 Task: Create a sub task Gather and Analyse Requirements for the task  Implement a new cloud-based supply chain analytics system for a company in the project BlueLine , assign it to team member softage.5@softage.net and update the status of the sub task to  At Risk , set the priority of the sub task to Medium
Action: Mouse moved to (145, 218)
Screenshot: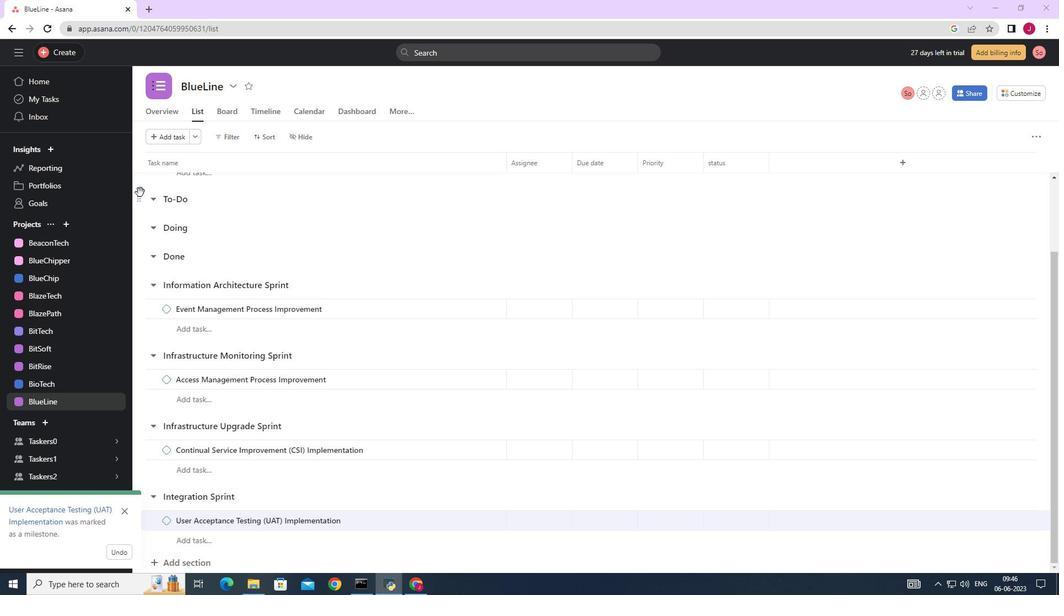 
Action: Mouse scrolled (145, 218) with delta (0, 0)
Screenshot: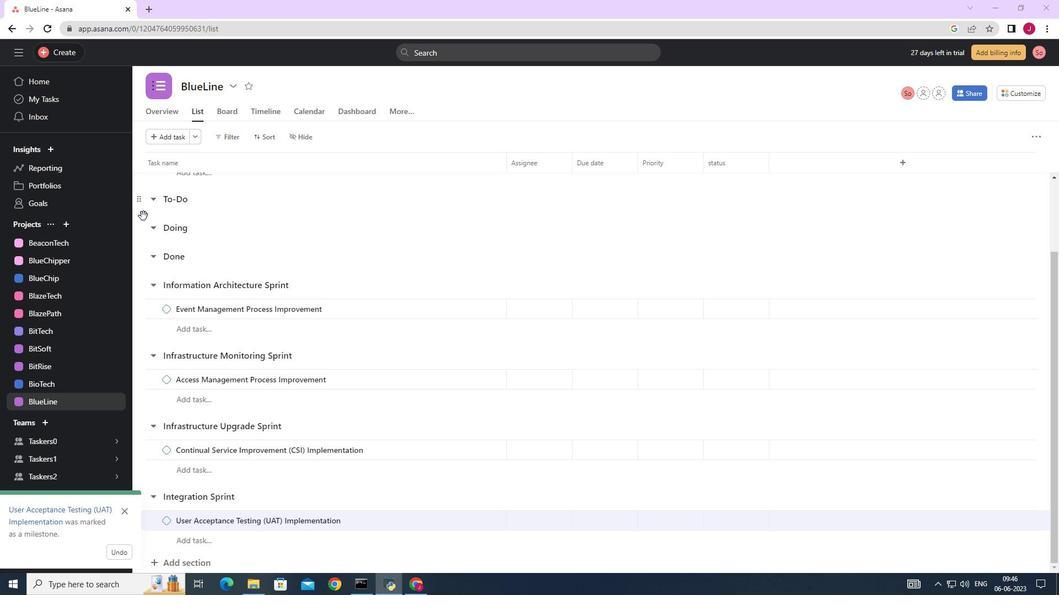 
Action: Mouse moved to (145, 218)
Screenshot: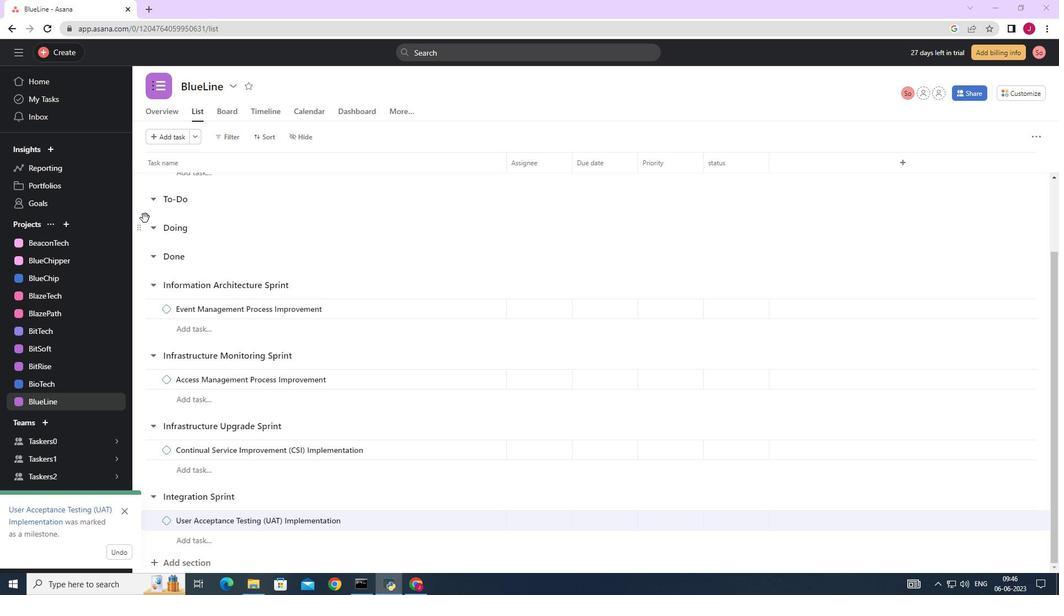 
Action: Mouse scrolled (145, 218) with delta (0, 0)
Screenshot: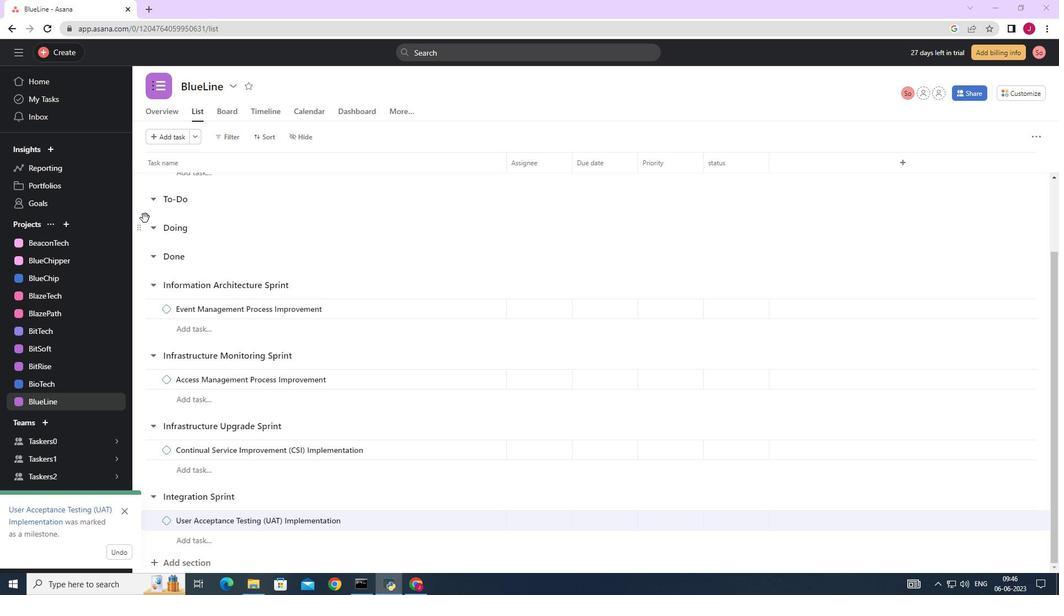 
Action: Mouse moved to (141, 216)
Screenshot: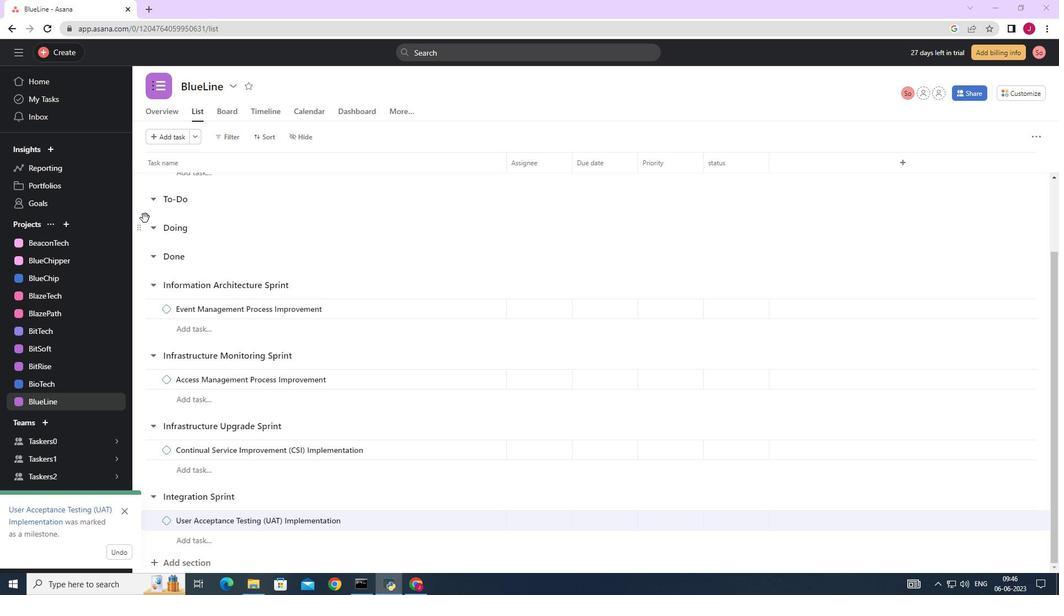 
Action: Mouse scrolled (145, 218) with delta (0, 0)
Screenshot: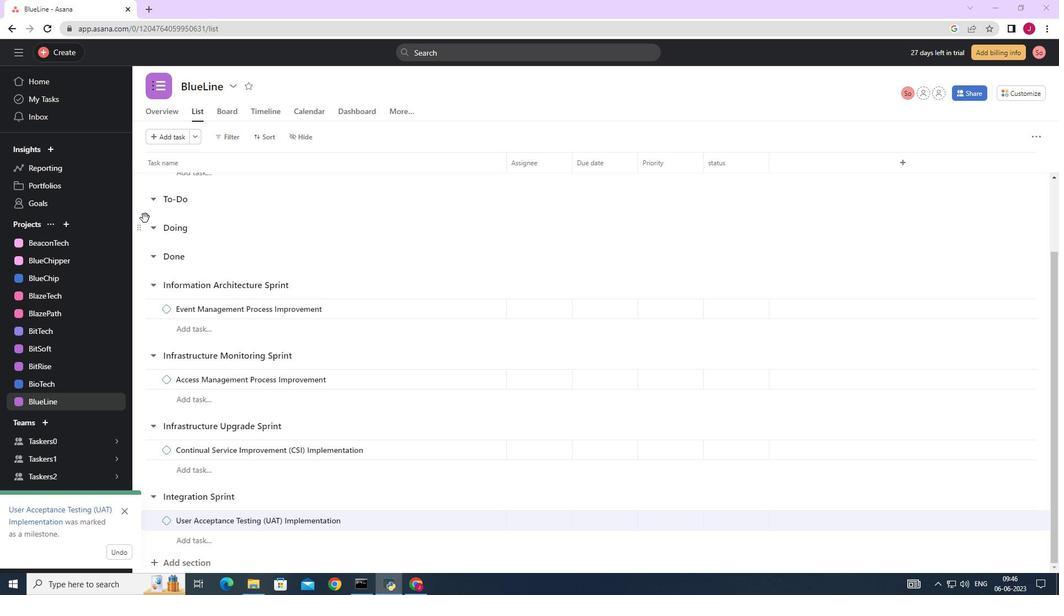 
Action: Mouse moved to (460, 248)
Screenshot: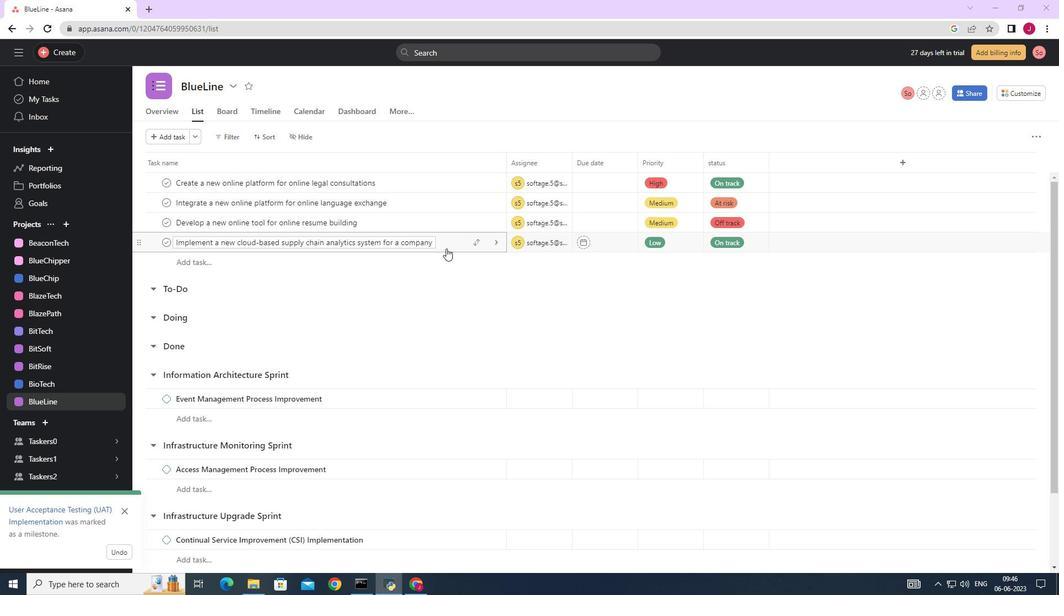 
Action: Mouse pressed left at (460, 248)
Screenshot: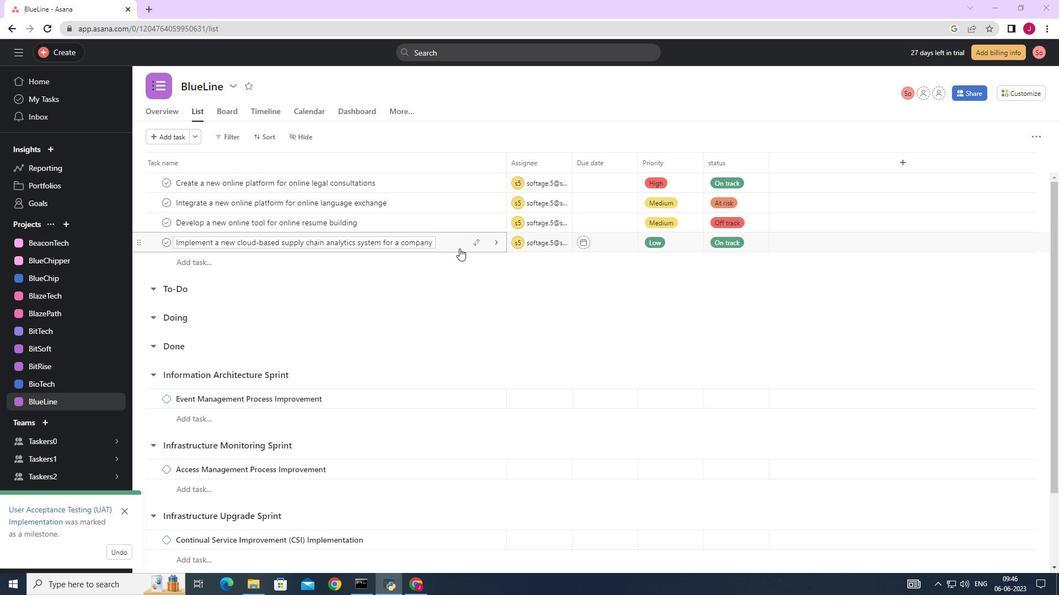 
Action: Mouse moved to (807, 299)
Screenshot: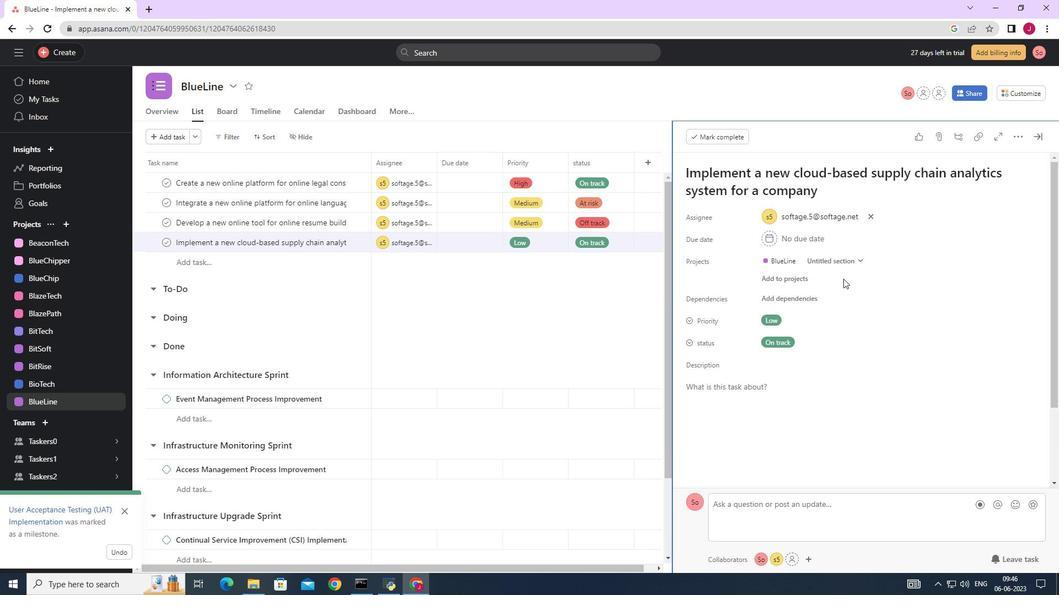 
Action: Mouse scrolled (807, 298) with delta (0, 0)
Screenshot: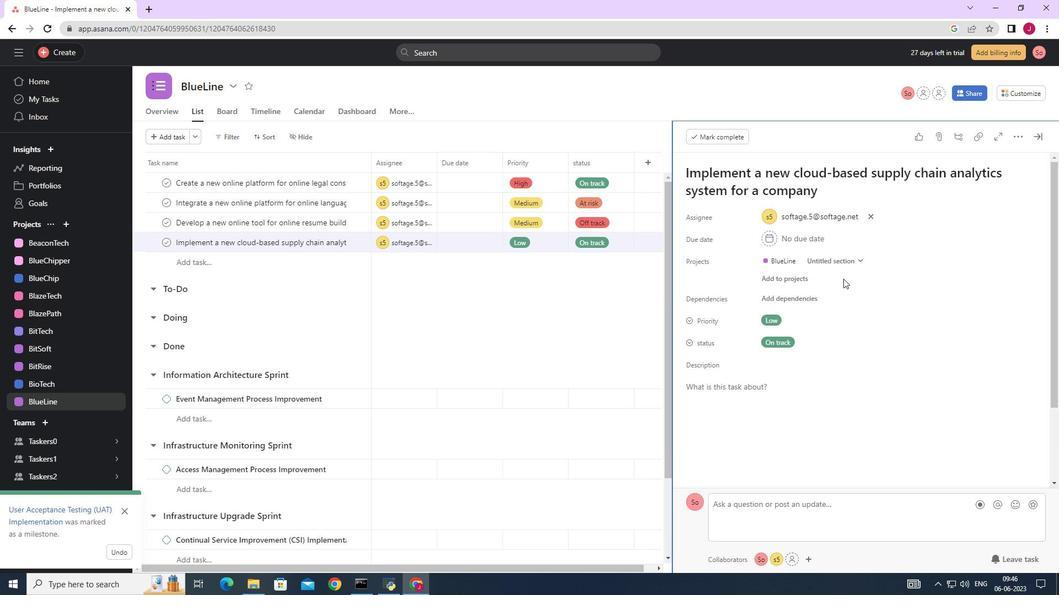 
Action: Mouse scrolled (807, 298) with delta (0, 0)
Screenshot: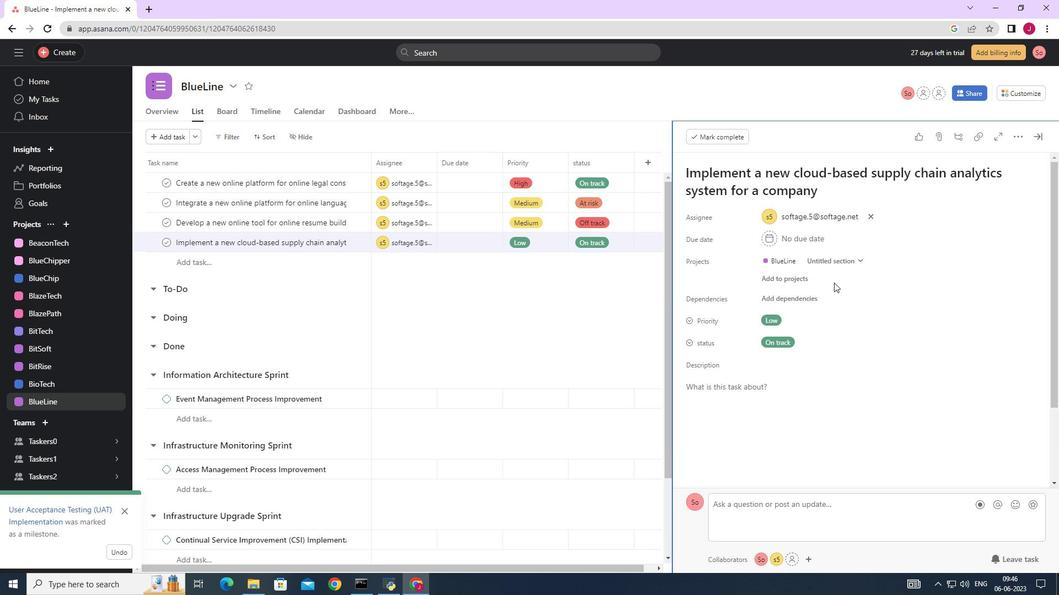 
Action: Mouse scrolled (807, 298) with delta (0, 0)
Screenshot: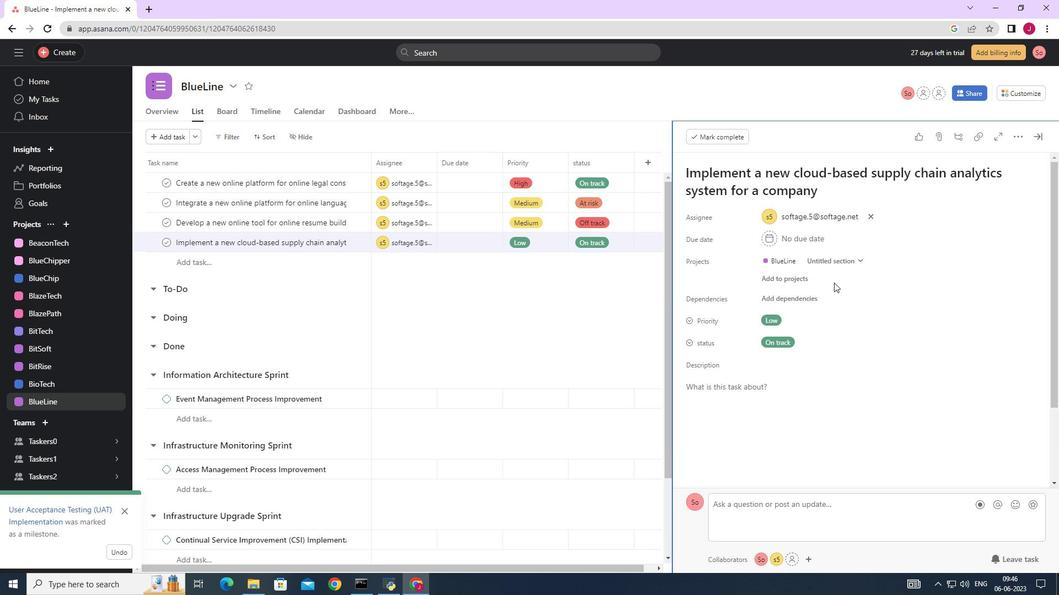
Action: Mouse scrolled (807, 298) with delta (0, 0)
Screenshot: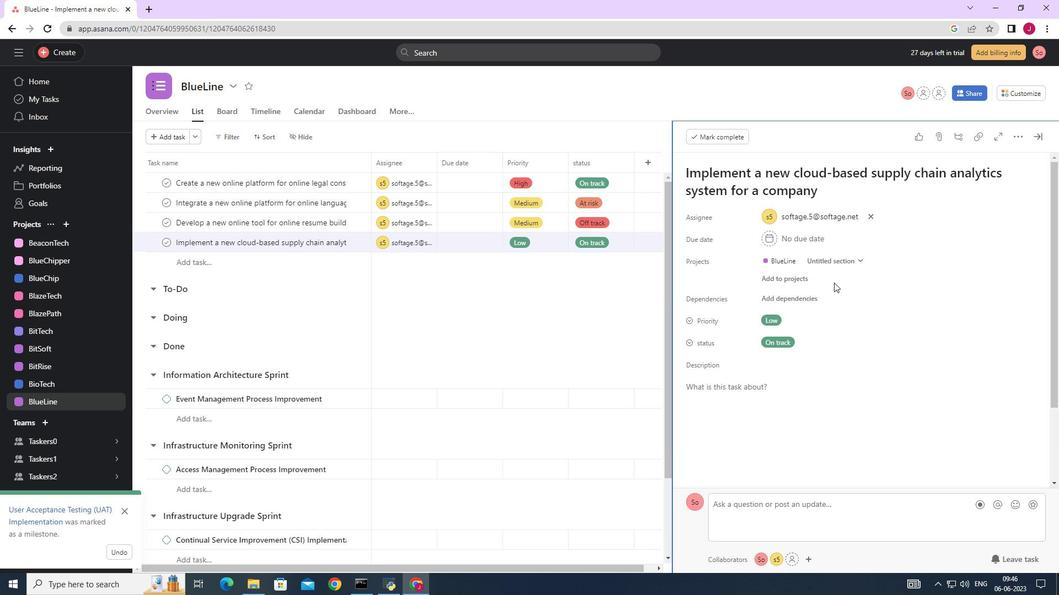 
Action: Mouse scrolled (807, 298) with delta (0, 0)
Screenshot: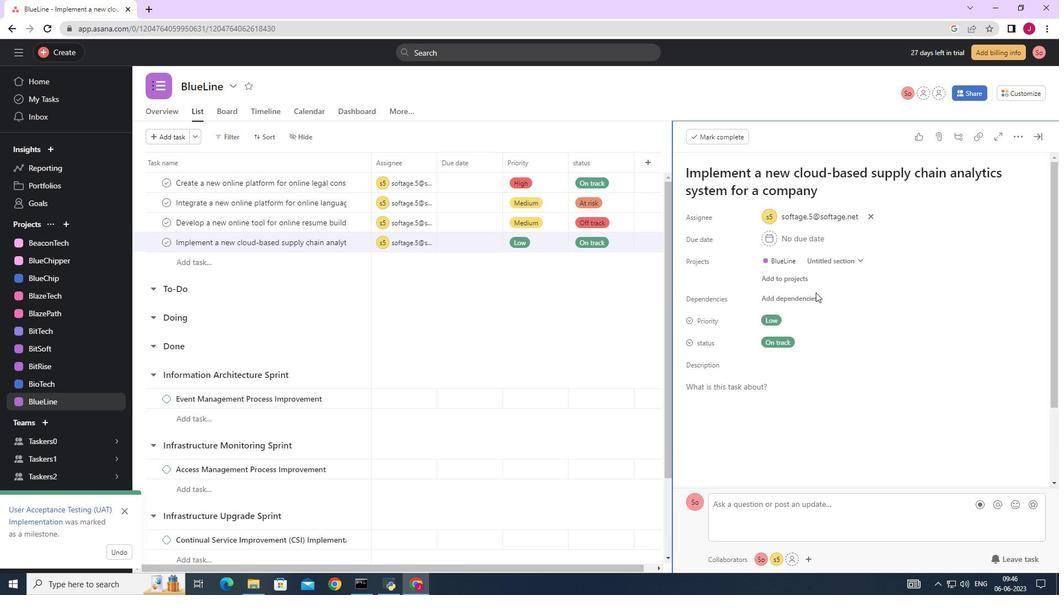 
Action: Mouse moved to (729, 399)
Screenshot: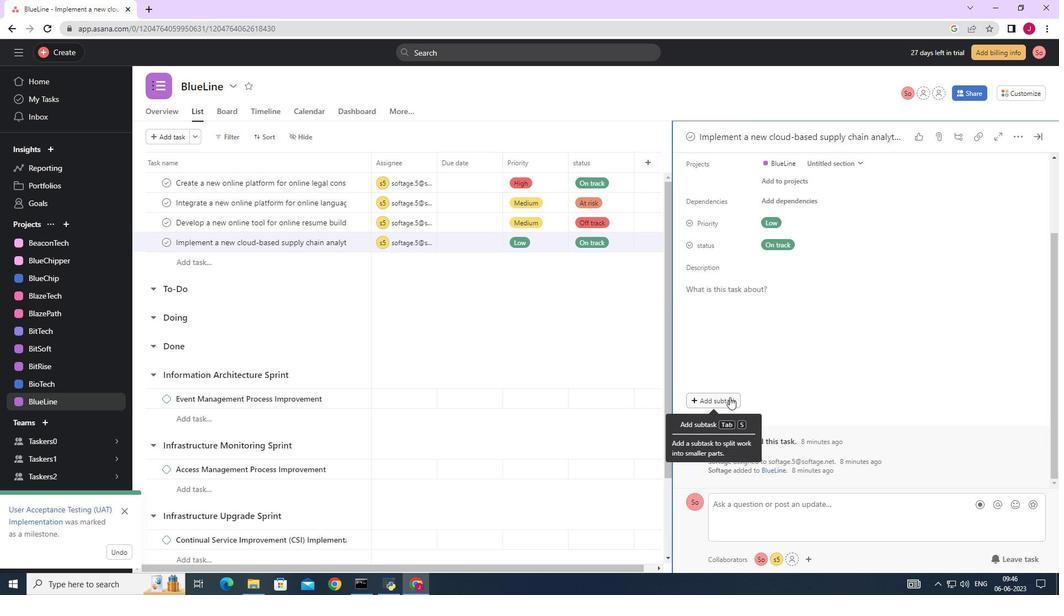 
Action: Mouse pressed left at (729, 399)
Screenshot: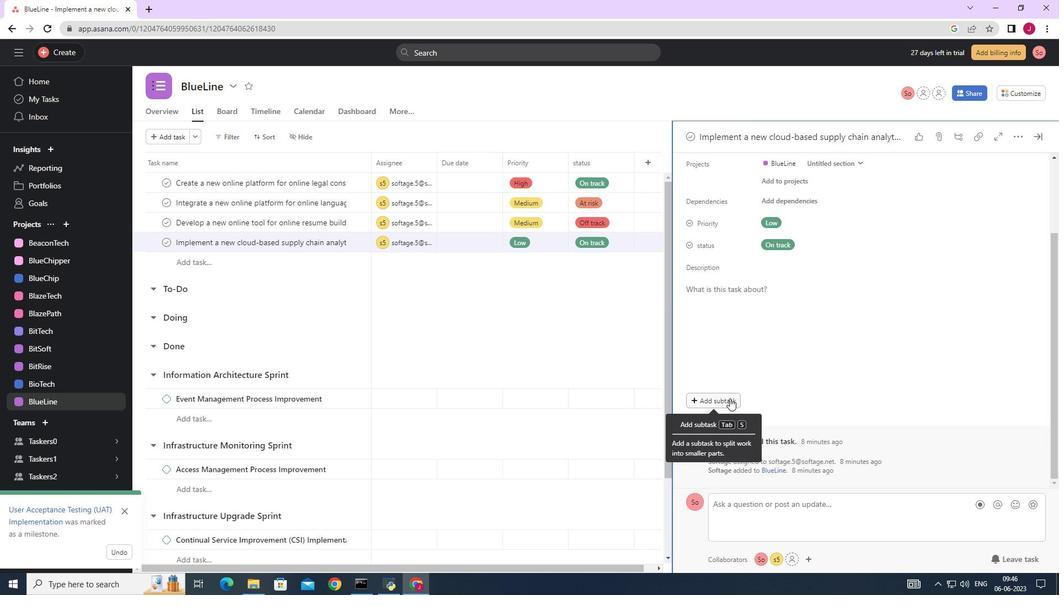 
Action: Key pressed <Key.caps_lock>G<Key.caps_lock>ather<Key.space>and<Key.space><Key.caps_lock>A<Key.caps_lock>nalyse<Key.space><Key.caps_lock>R<Key.caps_lock>equirements
Screenshot: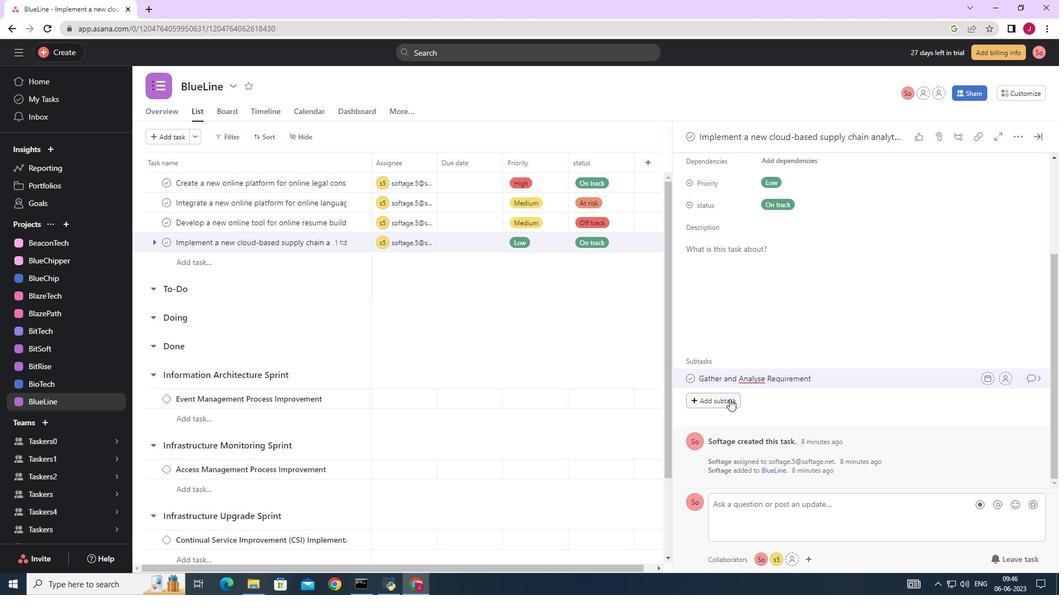 
Action: Mouse moved to (1008, 375)
Screenshot: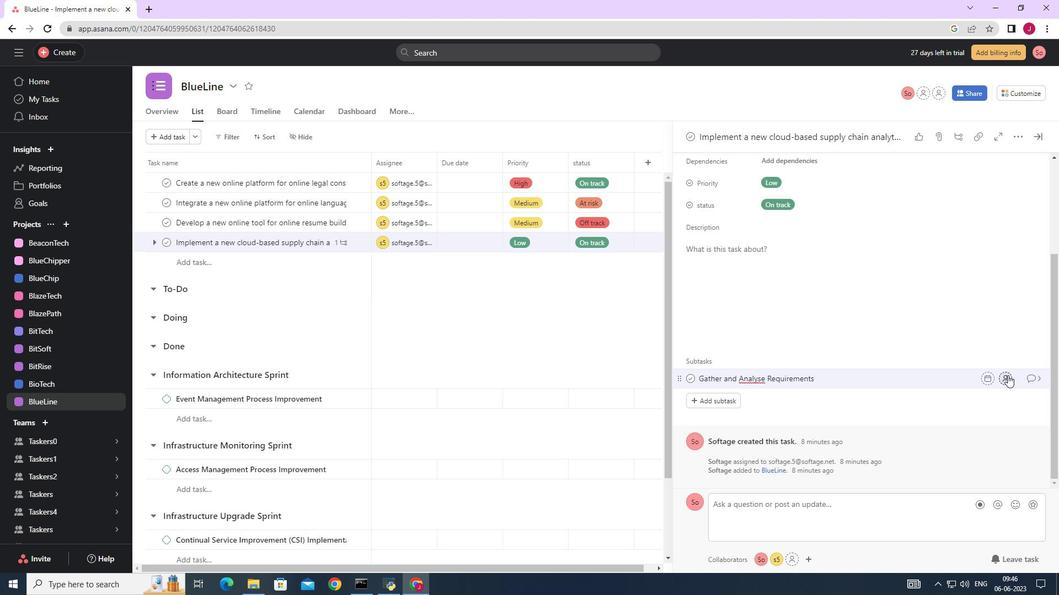 
Action: Mouse pressed left at (1008, 375)
Screenshot: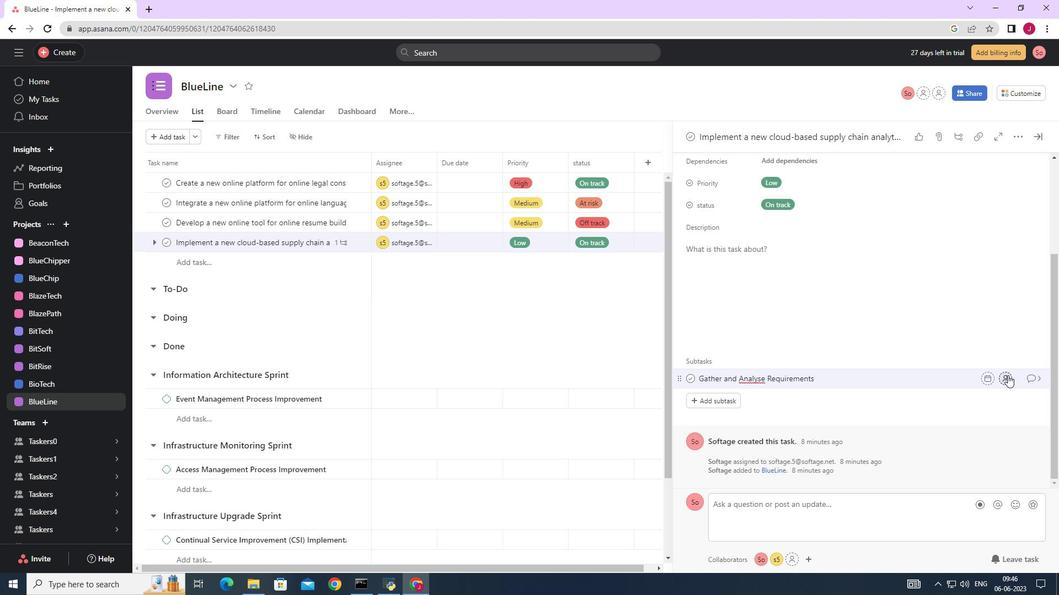
Action: Key pressed softage.1
Screenshot: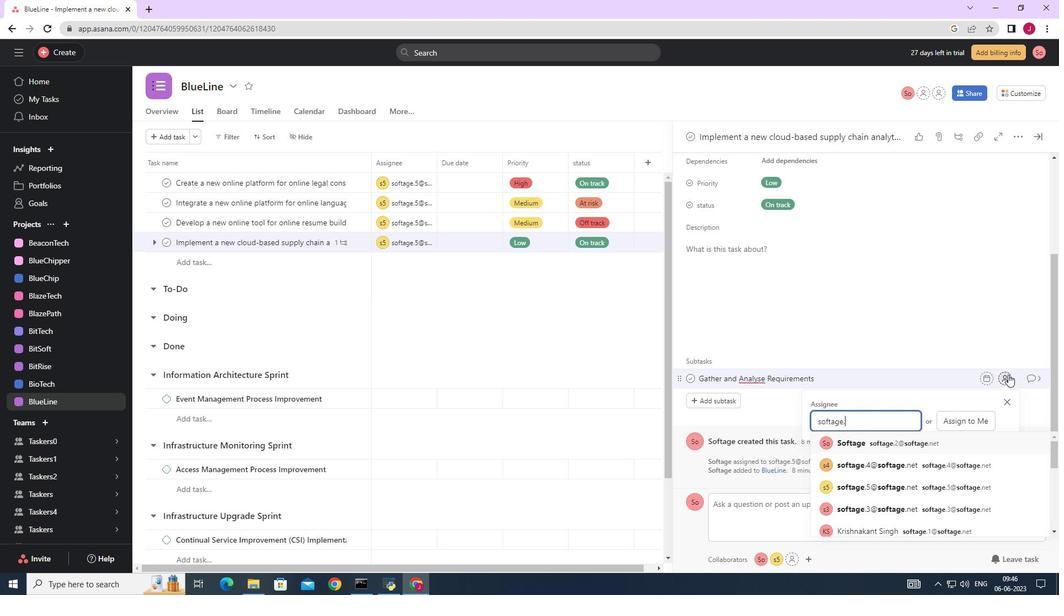 
Action: Mouse moved to (893, 444)
Screenshot: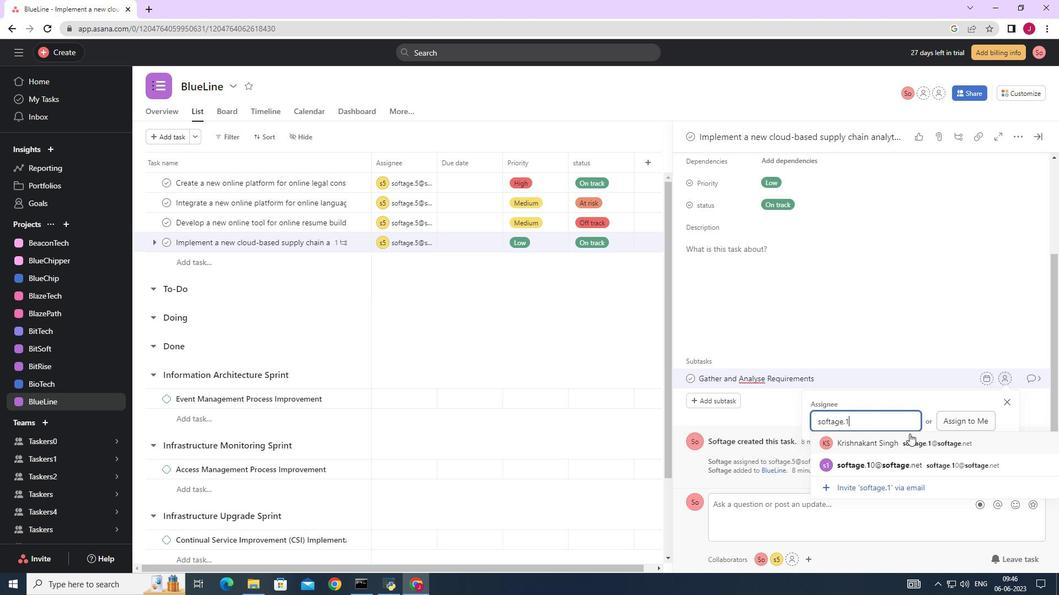 
Action: Mouse pressed left at (893, 444)
Screenshot: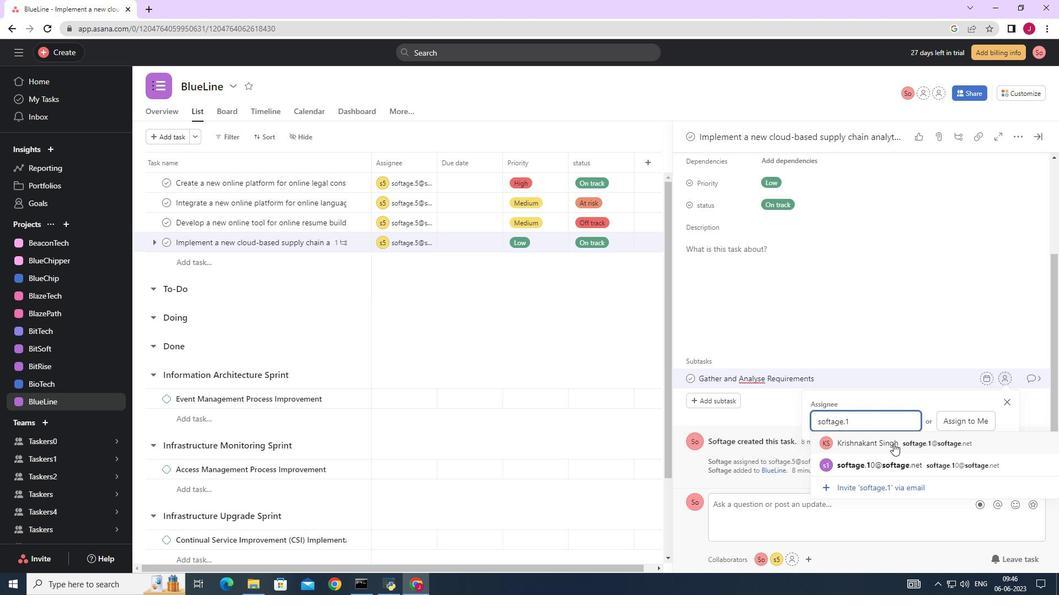 
Action: Mouse moved to (1030, 380)
Screenshot: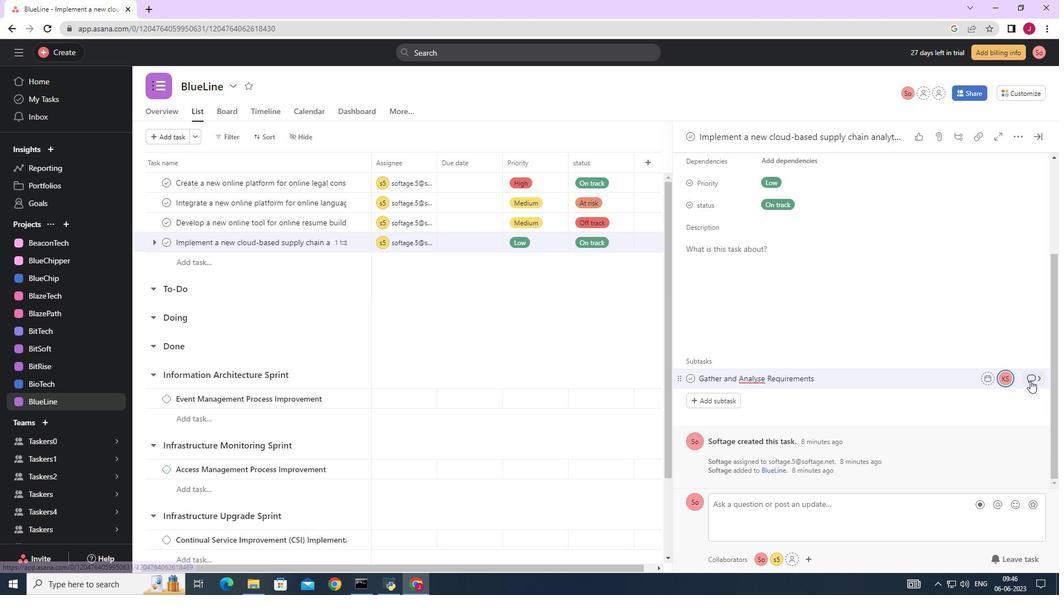 
Action: Mouse pressed left at (1030, 380)
Screenshot: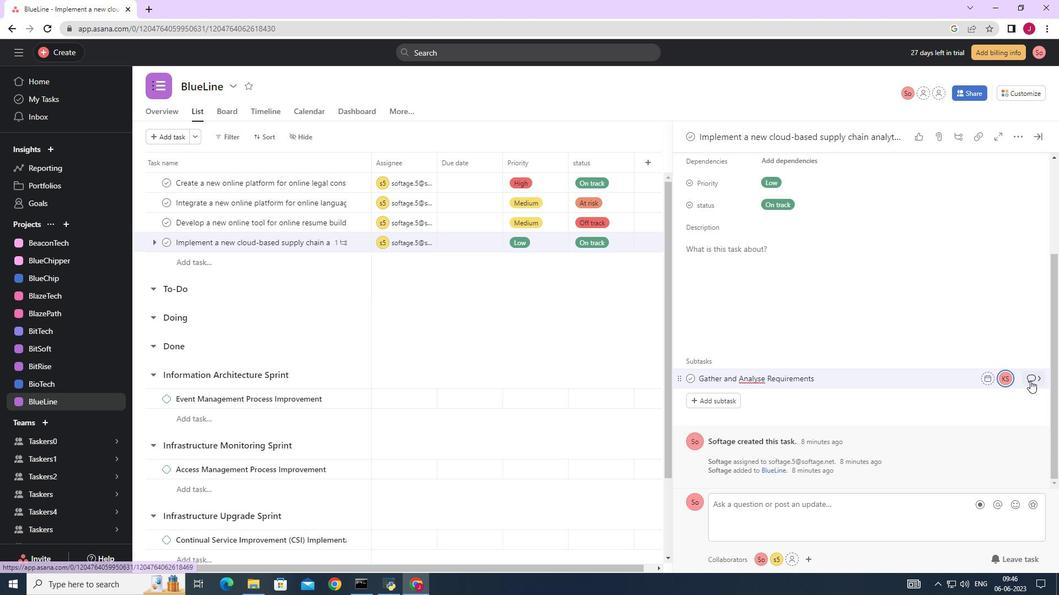 
Action: Mouse moved to (719, 293)
Screenshot: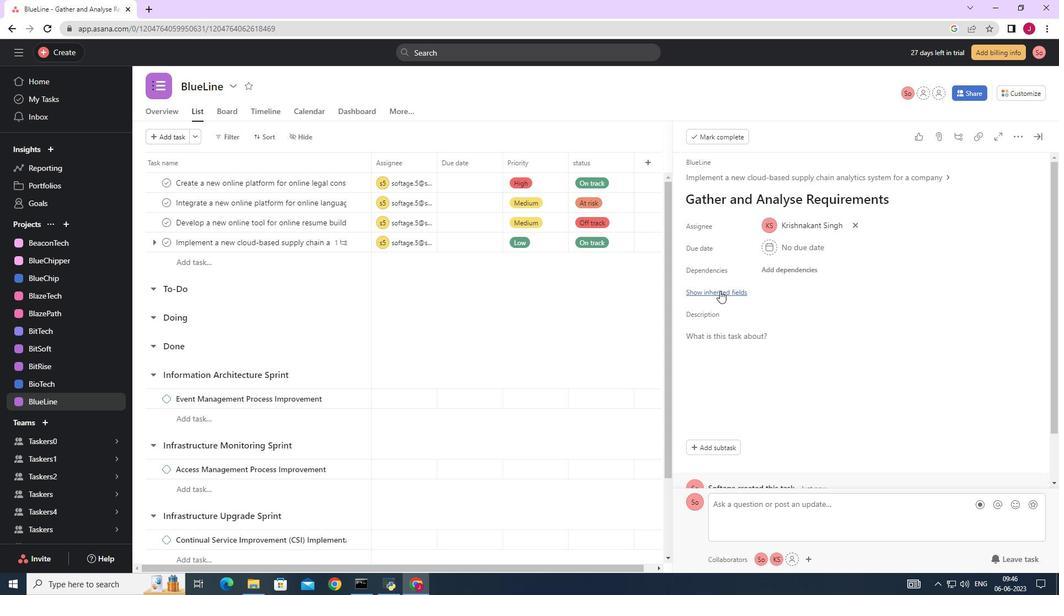 
Action: Mouse pressed left at (719, 293)
Screenshot: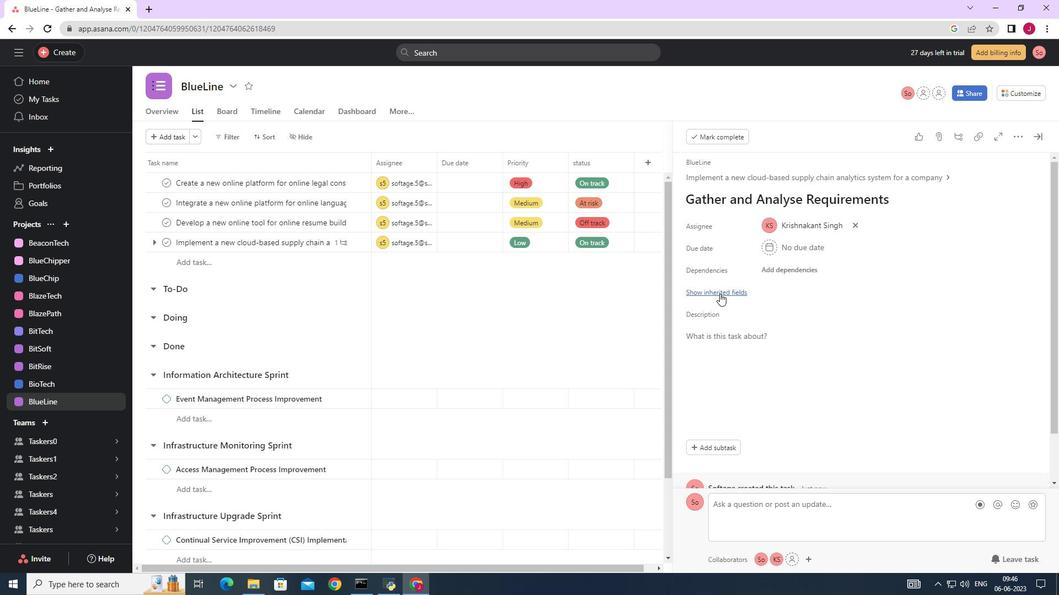 
Action: Mouse moved to (747, 309)
Screenshot: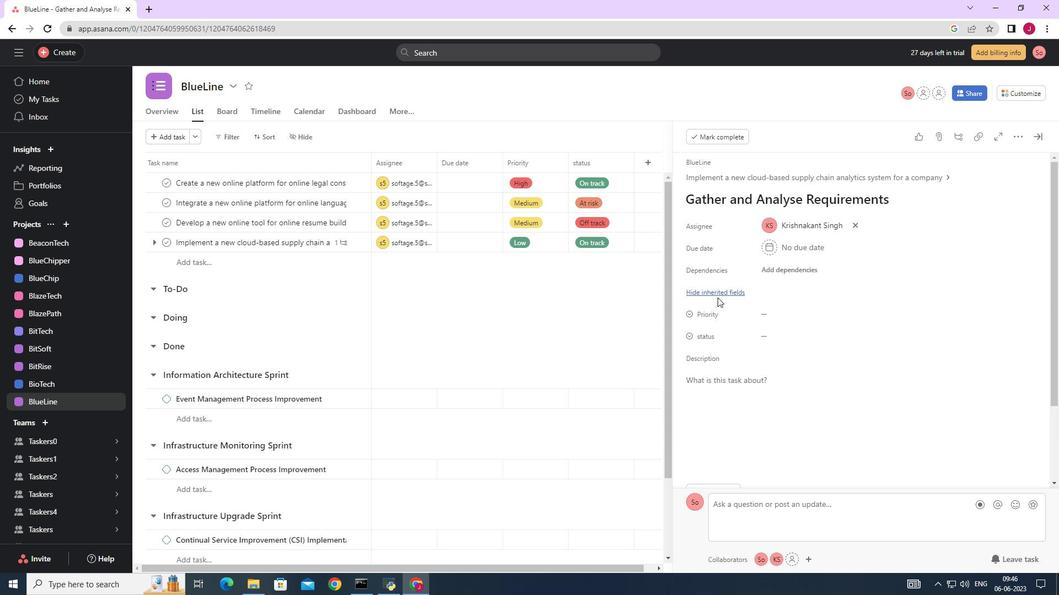 
Action: Mouse scrolled (747, 309) with delta (0, 0)
Screenshot: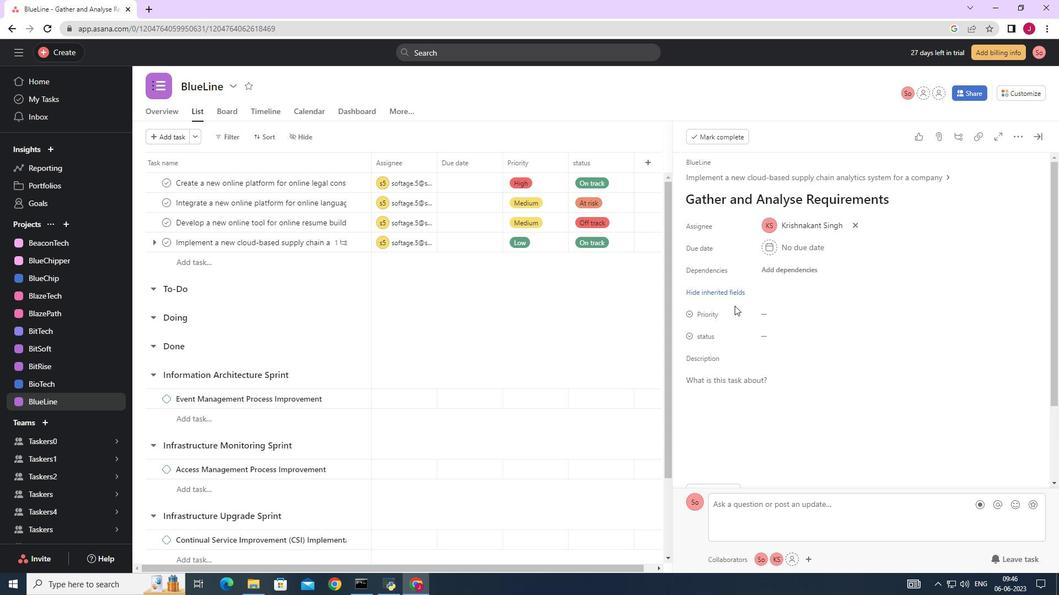 
Action: Mouse moved to (770, 259)
Screenshot: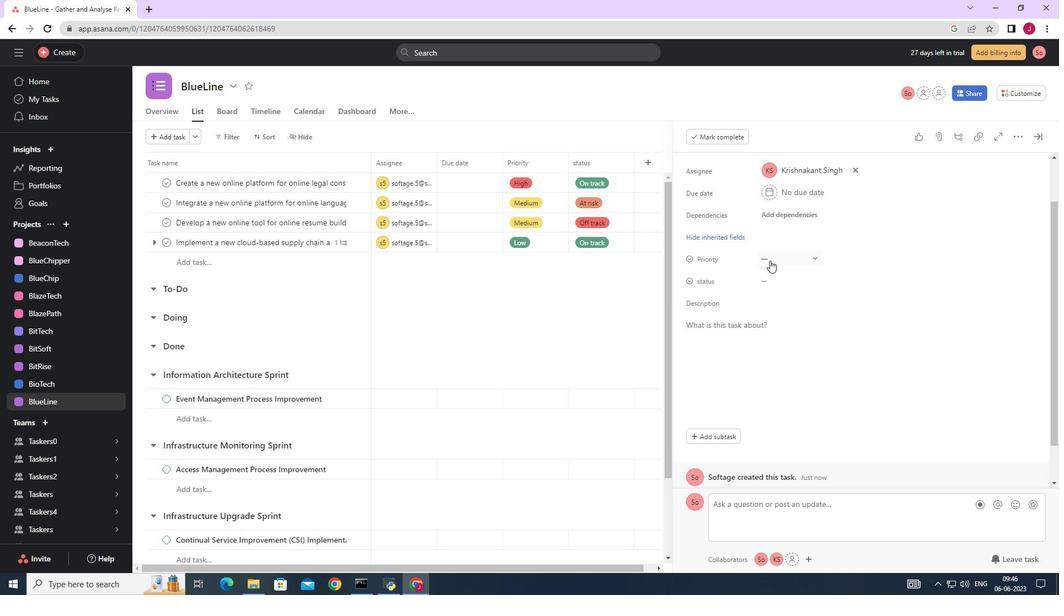 
Action: Mouse pressed left at (770, 259)
Screenshot: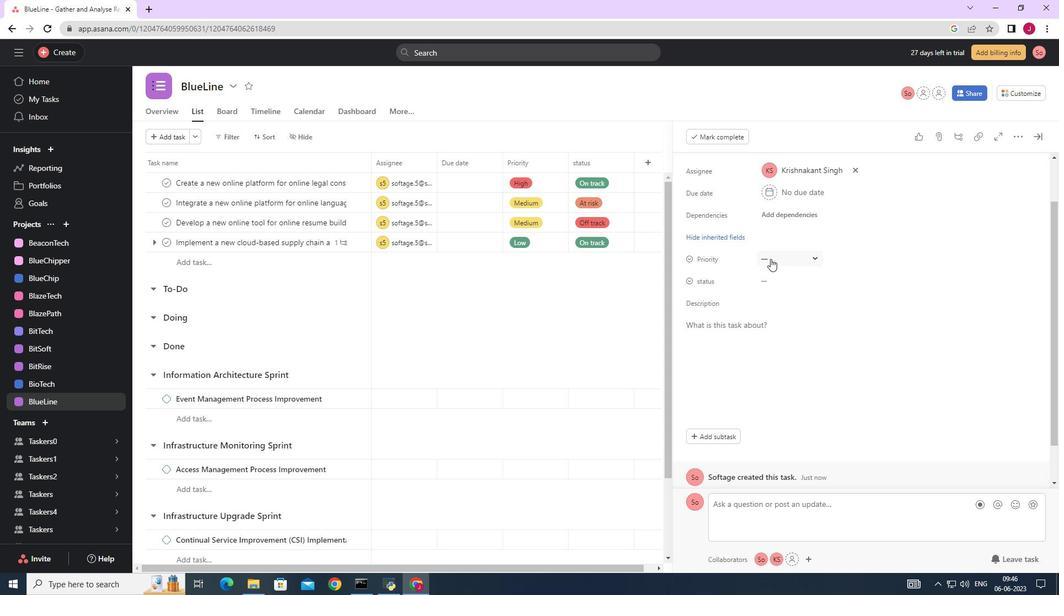 
Action: Mouse moved to (787, 319)
Screenshot: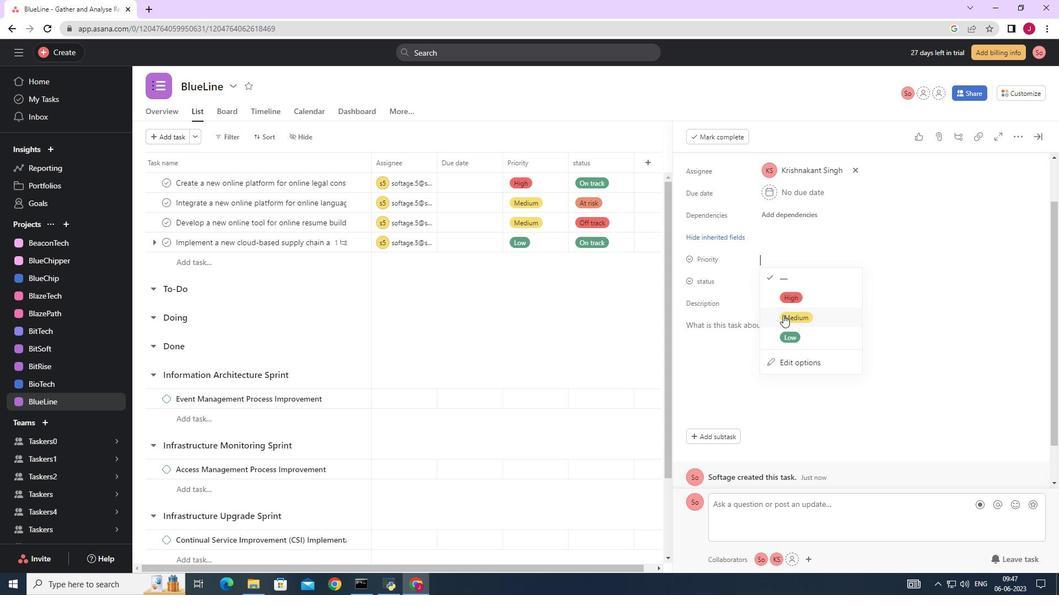 
Action: Mouse pressed left at (787, 319)
Screenshot: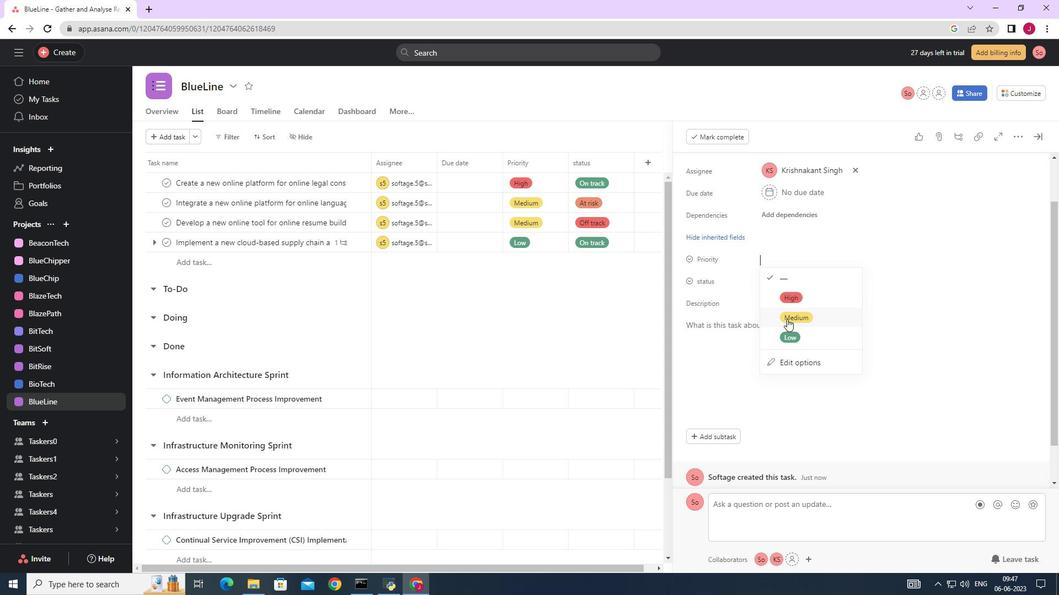 
Action: Mouse moved to (773, 281)
Screenshot: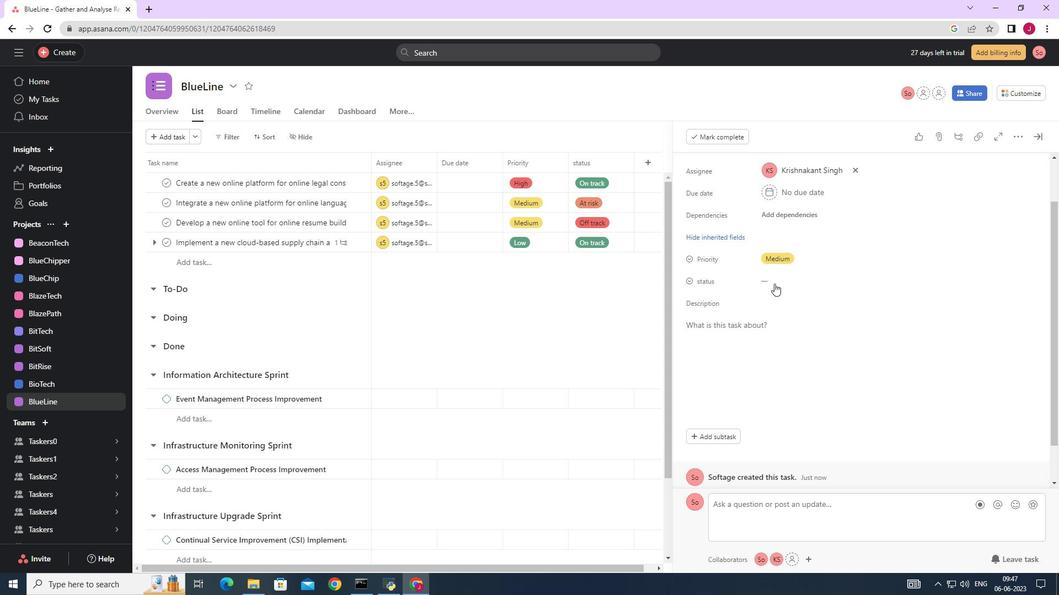
Action: Mouse pressed left at (773, 281)
Screenshot: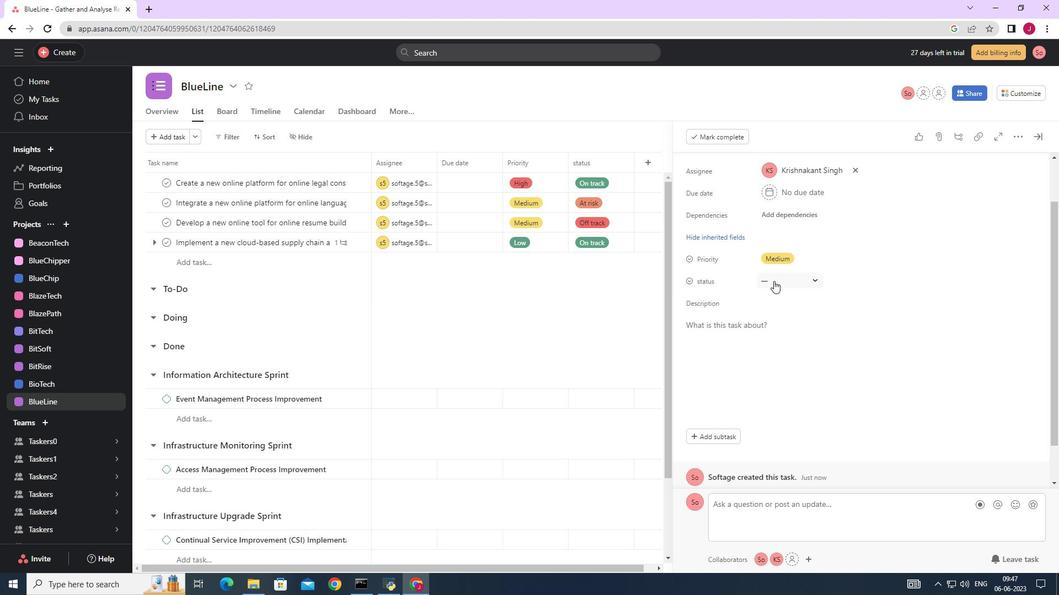 
Action: Mouse moved to (792, 360)
Screenshot: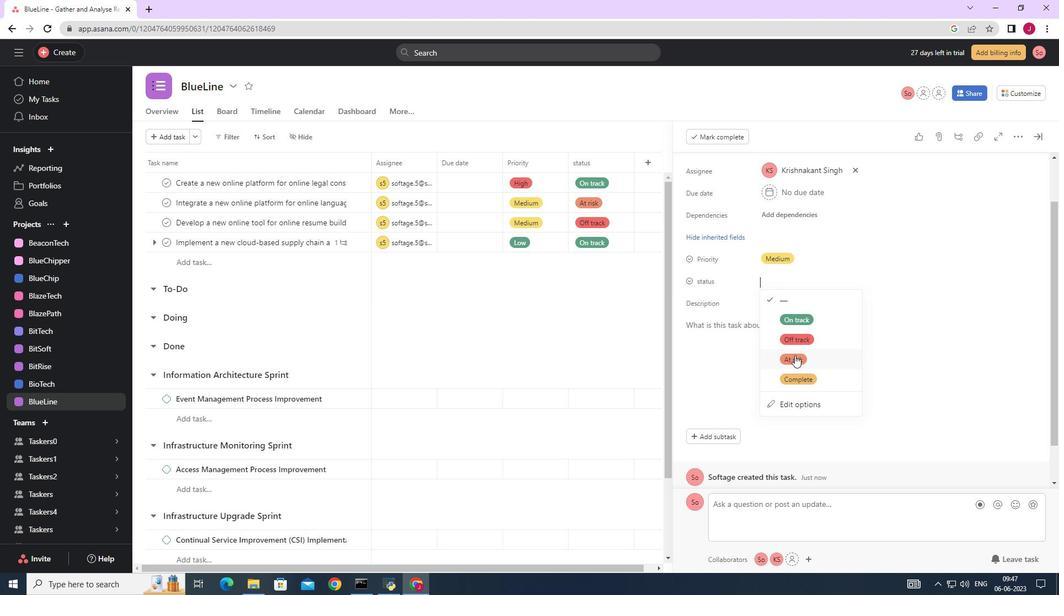 
Action: Mouse pressed left at (792, 360)
Screenshot: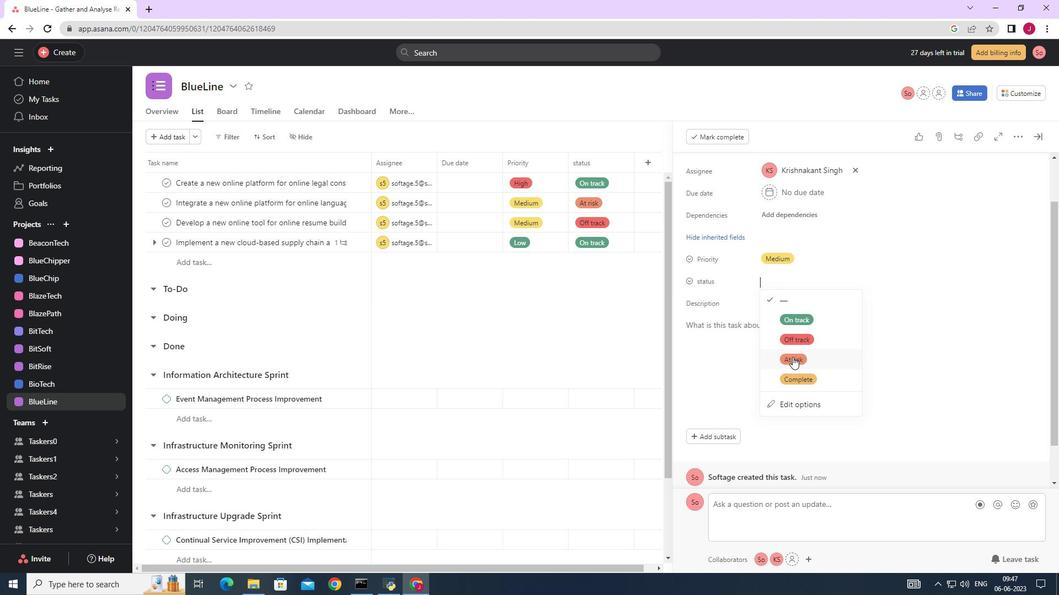 
Action: Mouse moved to (1036, 138)
Screenshot: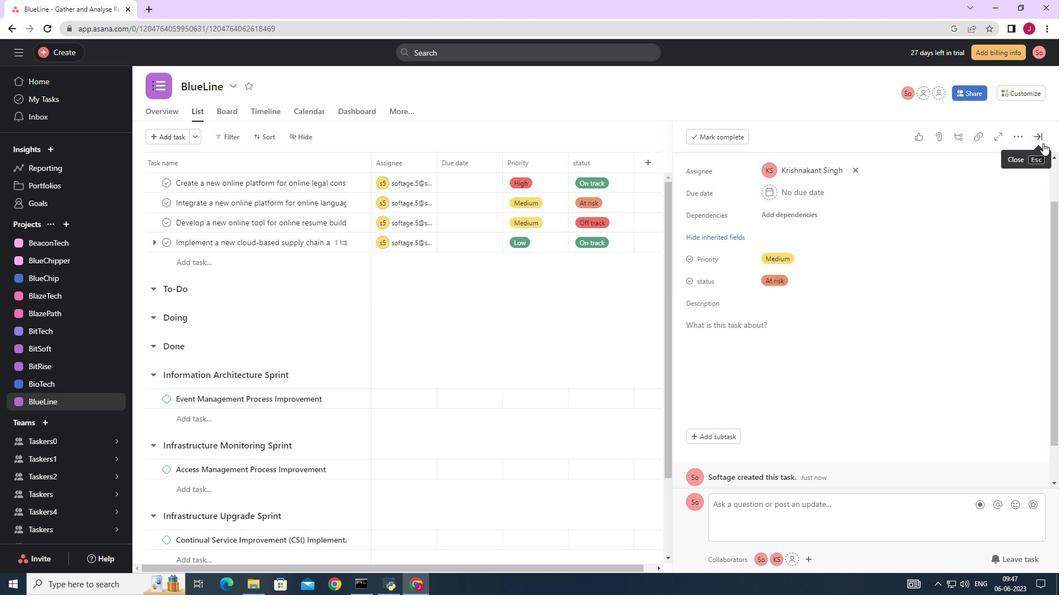 
Action: Mouse pressed left at (1036, 138)
Screenshot: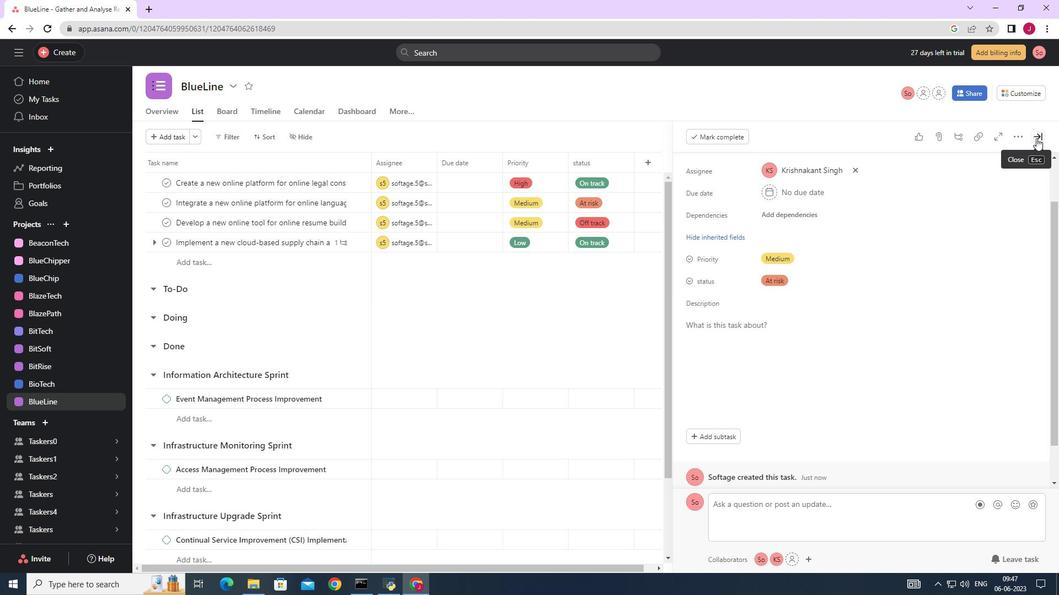 
Action: Mouse moved to (1035, 138)
Screenshot: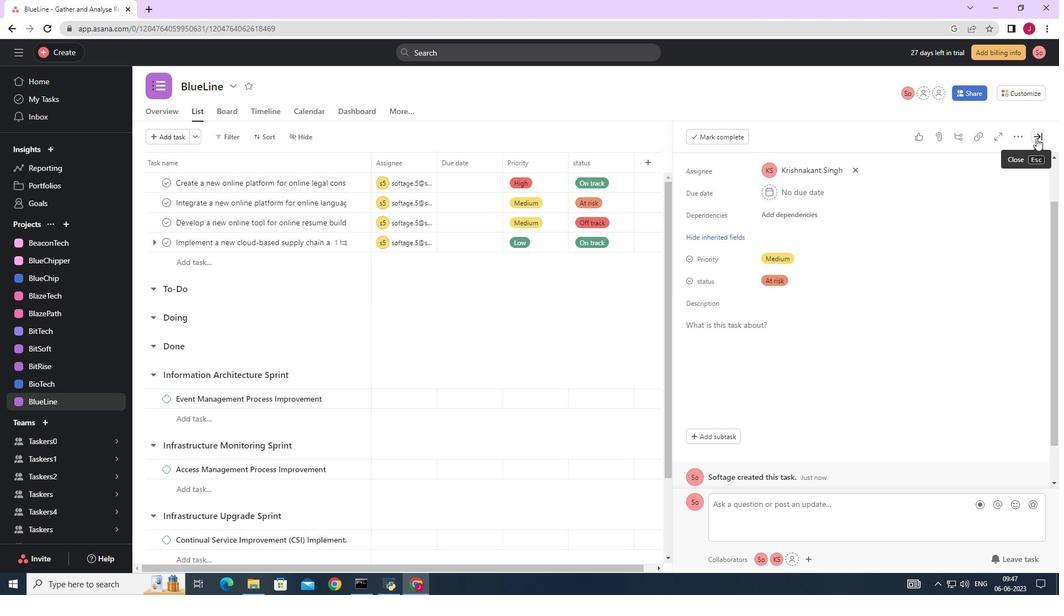 
